 Task: Invite Team Member Softage.1@softage.net to Workspace Business Writing. Invite Team Member Softage.2@softage.net to Workspace Business Writing. Invite Team Member Softage.3@softage.net to Workspace Business Writing. Invite Team Member Softage.4@softage.net to Workspace Business Writing
Action: Mouse moved to (872, 117)
Screenshot: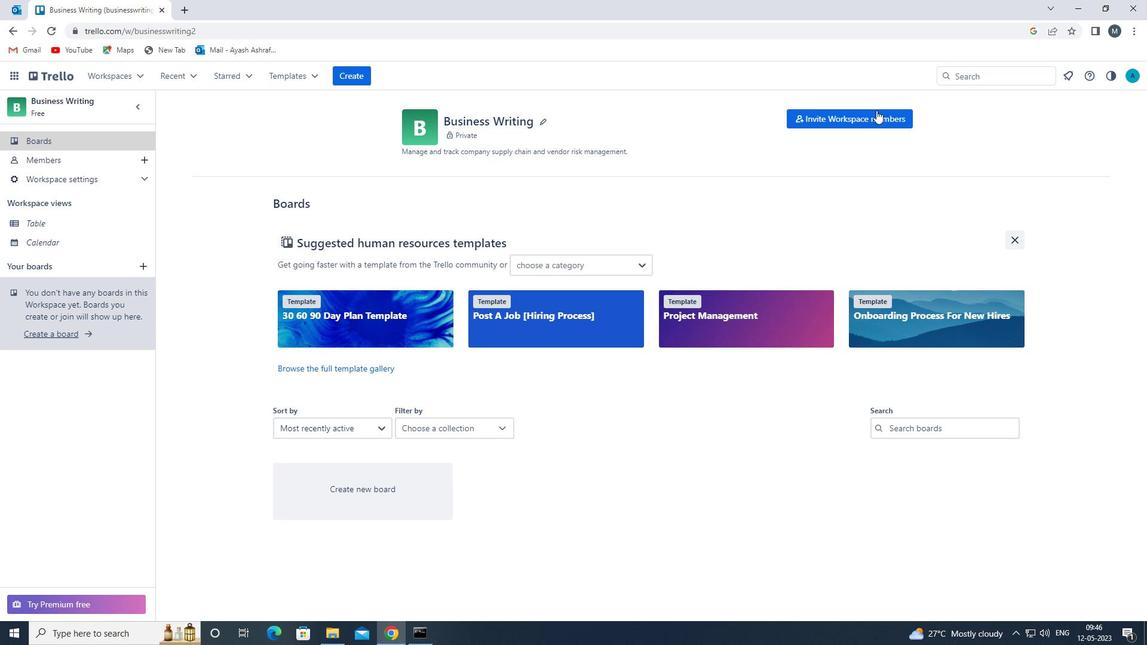 
Action: Mouse pressed left at (872, 117)
Screenshot: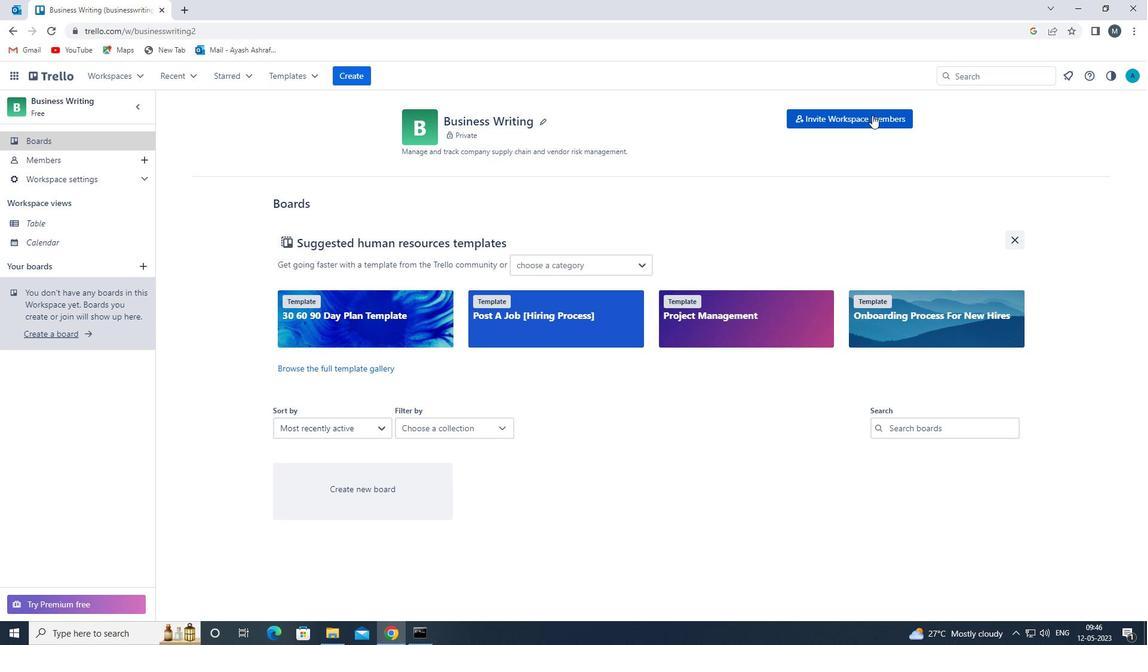 
Action: Mouse moved to (521, 337)
Screenshot: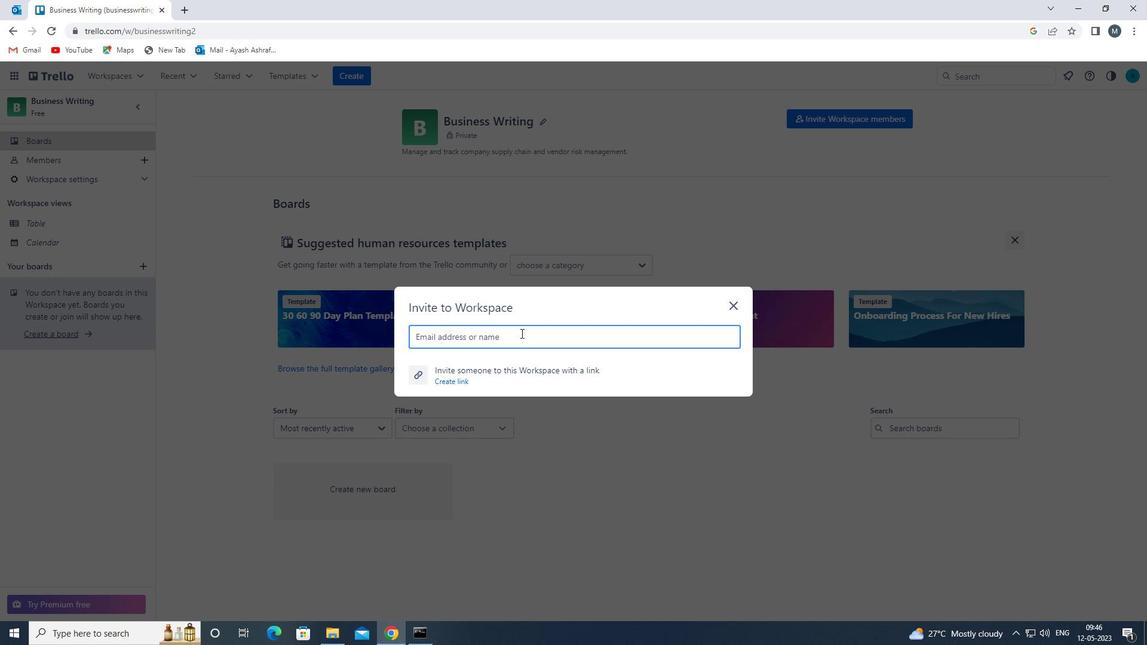 
Action: Mouse pressed left at (521, 337)
Screenshot: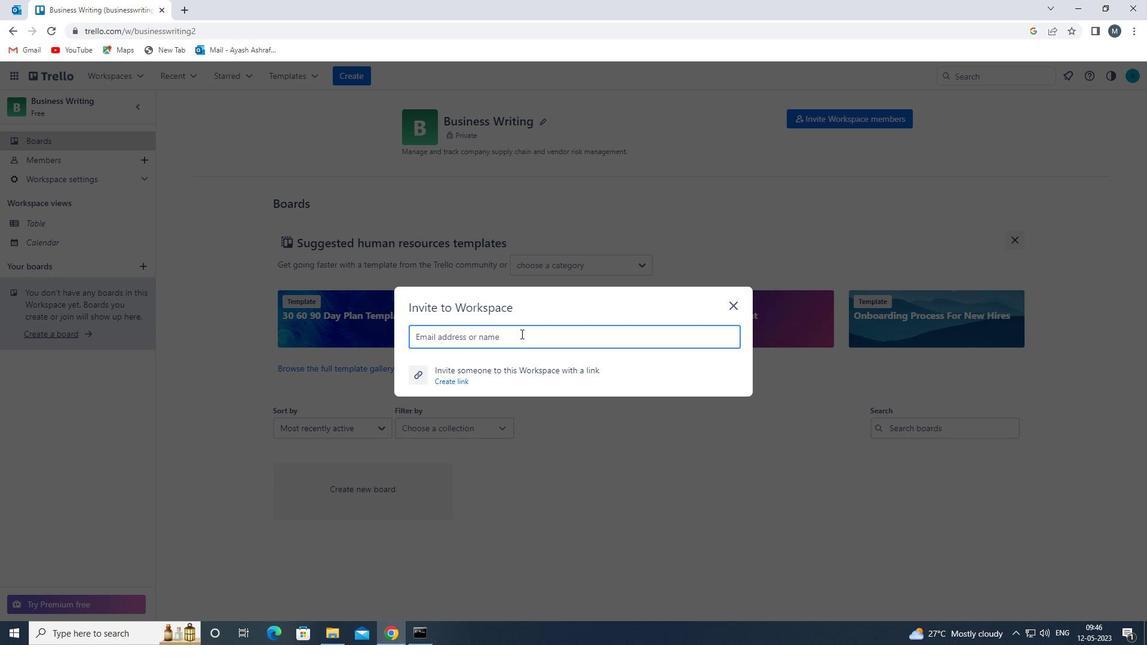 
Action: Mouse moved to (520, 338)
Screenshot: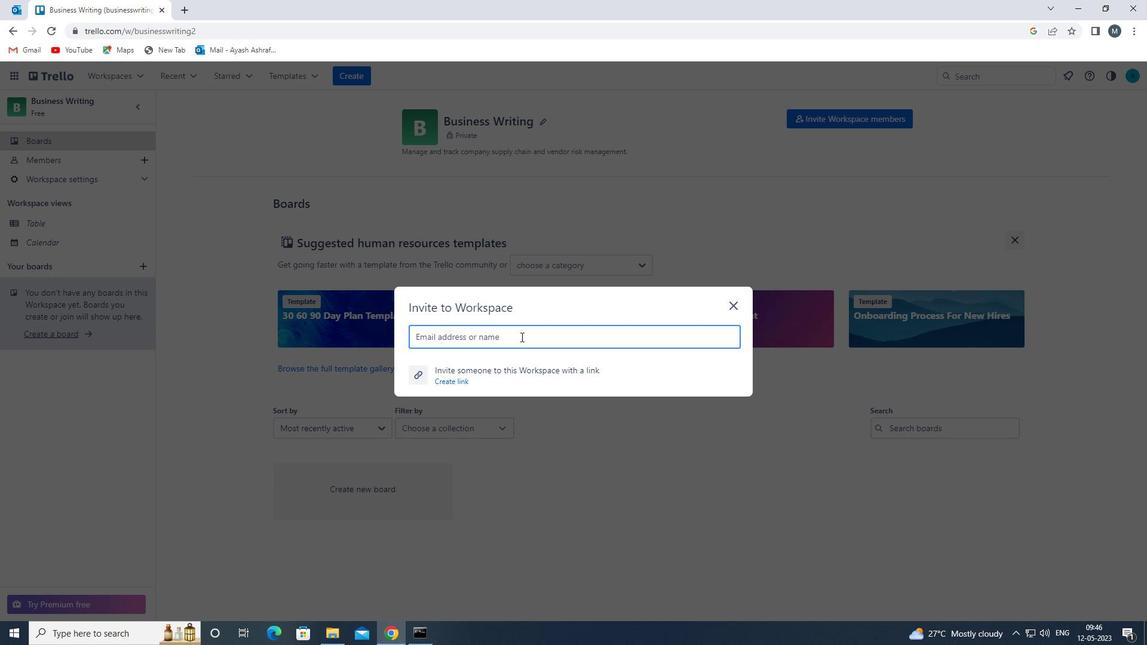 
Action: Key pressed <Key.shift>SOFTAGE.<<97>><Key.shift>@SOFTAGE.NET<Key.enter>SOFTAGE.2<Key.shift>@SOFTAGE.NET<Key.enter>SOFTAGE.3<Key.shift>@SOFTAGE.NET<Key.enter>SOFTAGE.4<Key.shift><Key.shift><Key.shift><Key.shift><Key.shift><Key.shift><Key.shift><Key.shift><Key.shift><Key.shift><Key.shift><Key.shift><Key.shift><Key.shift><Key.shift><Key.shift><Key.shift><Key.shift><Key.shift><Key.shift><Key.shift><Key.shift><Key.shift><Key.shift><Key.shift><Key.shift><Key.shift><Key.shift><Key.shift><Key.shift><Key.shift><Key.shift><Key.shift>@SOFTAH<Key.backspace>GE.NET
Screenshot: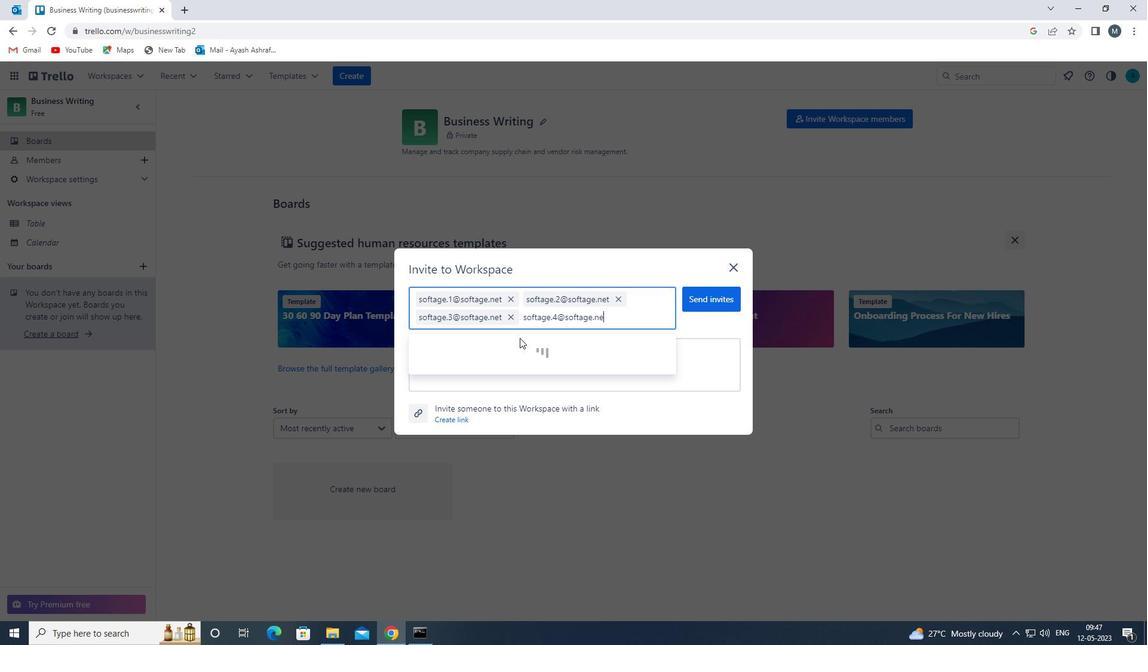 
Action: Mouse moved to (506, 351)
Screenshot: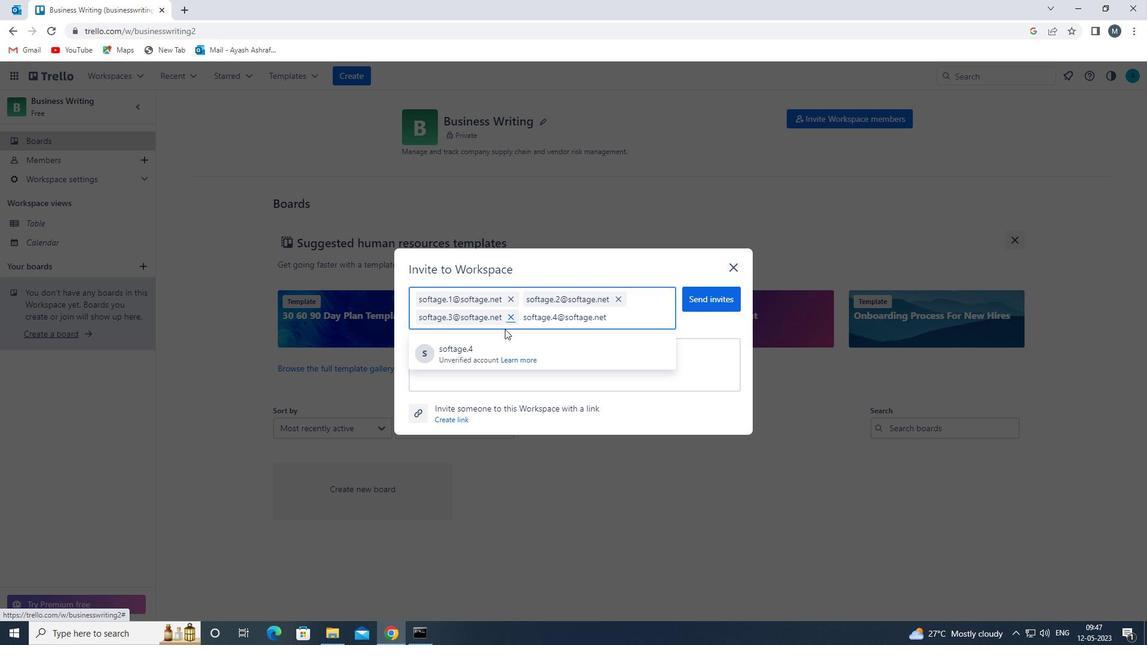 
Action: Mouse pressed left at (506, 351)
Screenshot: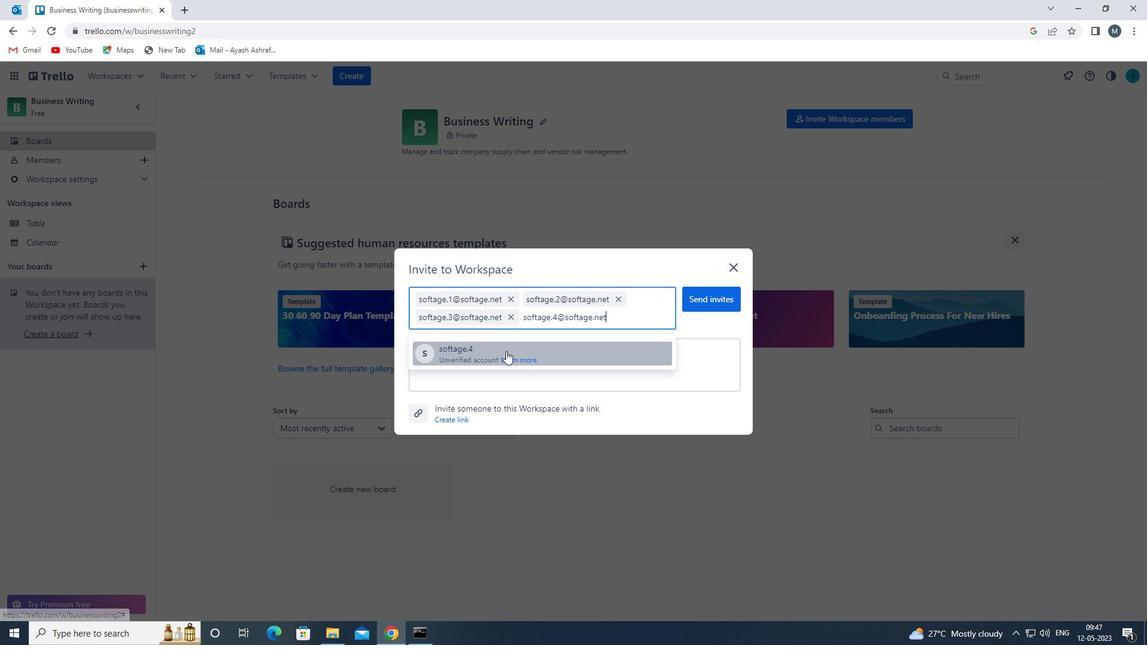 
Action: Mouse moved to (573, 309)
Screenshot: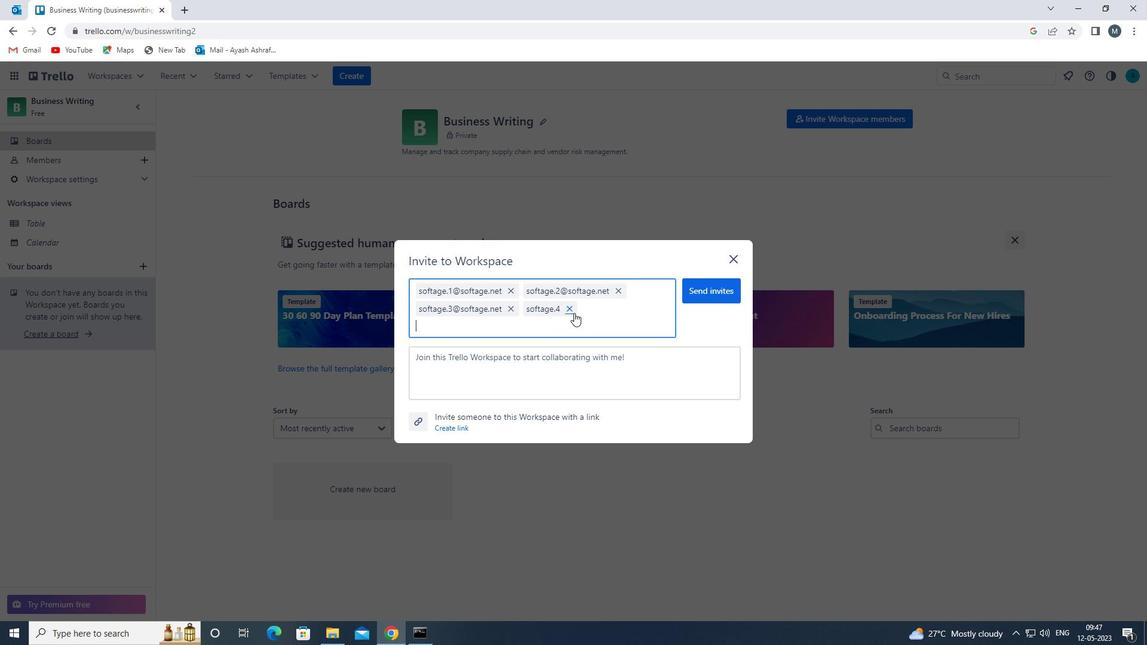 
Action: Mouse pressed left at (573, 309)
Screenshot: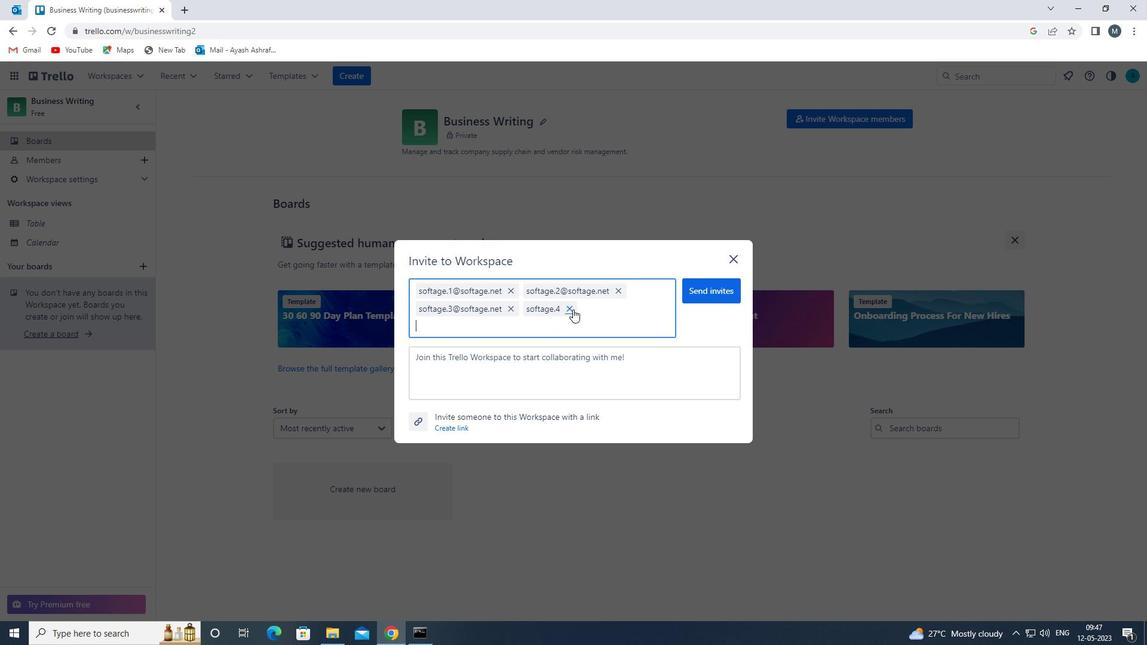 
Action: Mouse moved to (553, 316)
Screenshot: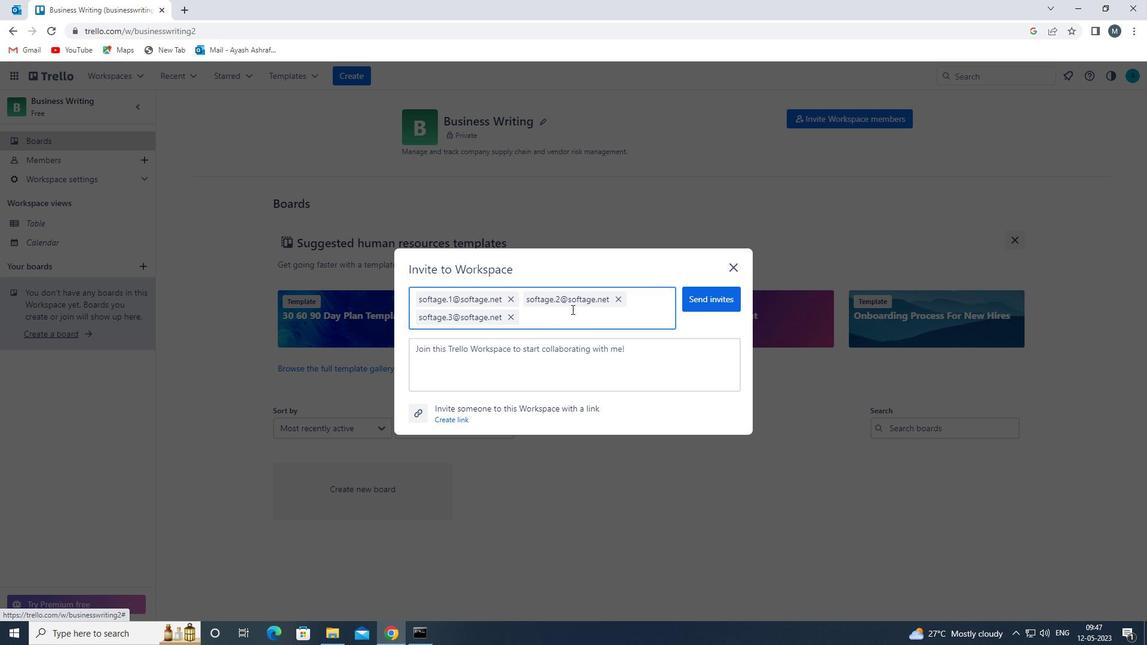 
Action: Mouse pressed left at (553, 316)
Screenshot: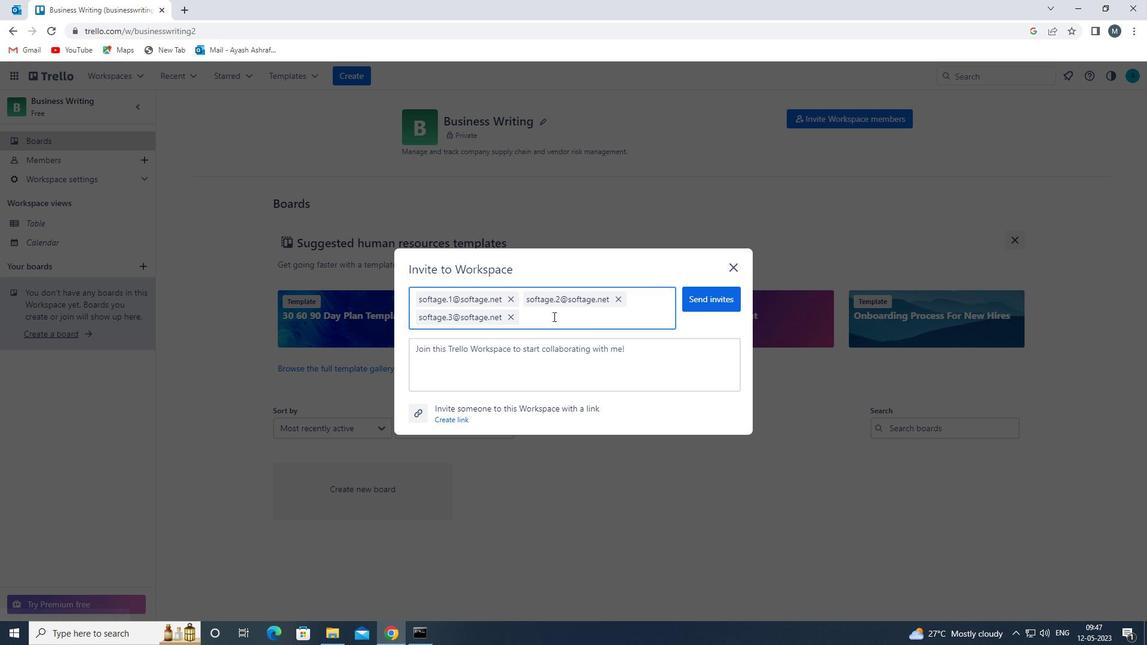 
Action: Mouse moved to (548, 319)
Screenshot: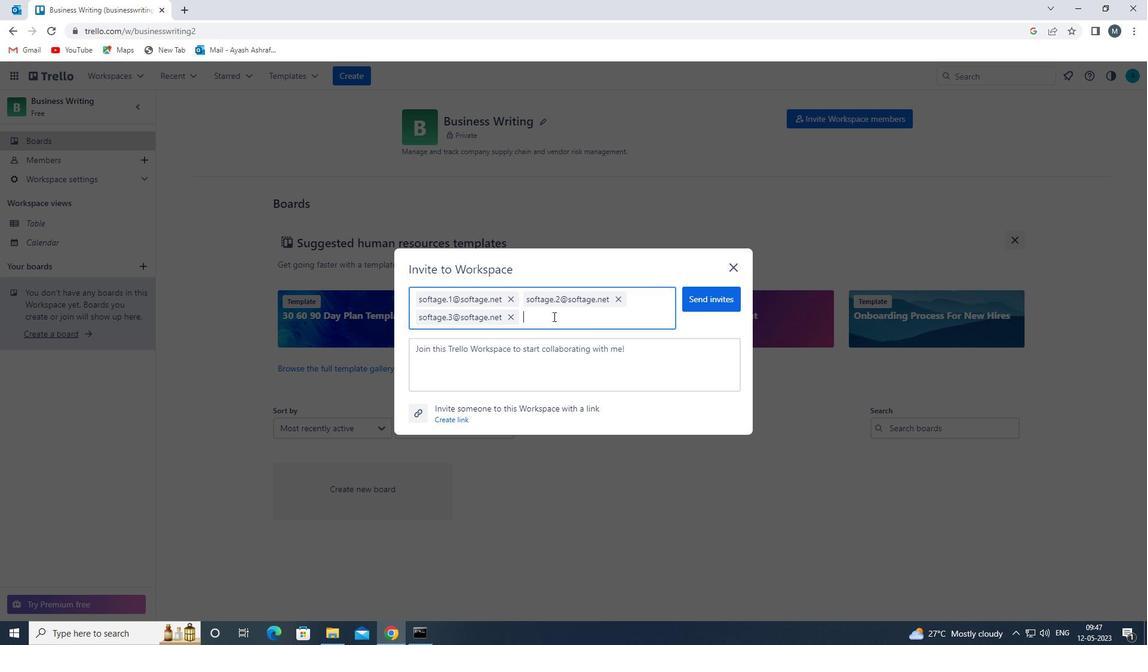 
Action: Key pressed SOFTAGE.4<Key.shift>@SOFTAGE.NET<Key.enter>
Screenshot: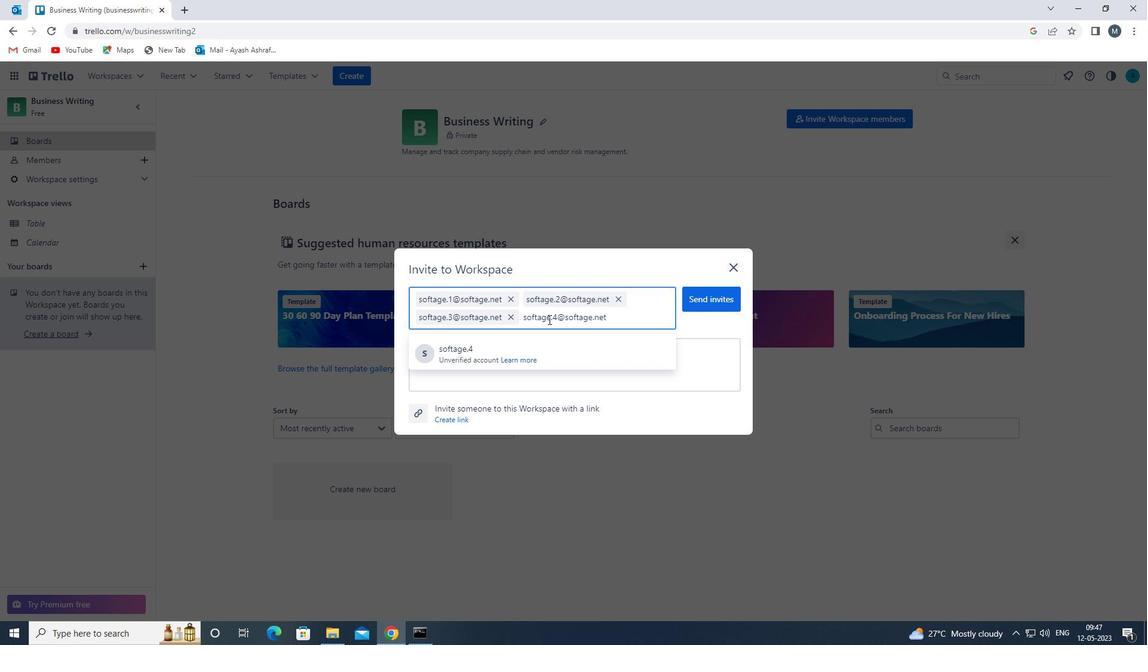 
Action: Mouse moved to (717, 293)
Screenshot: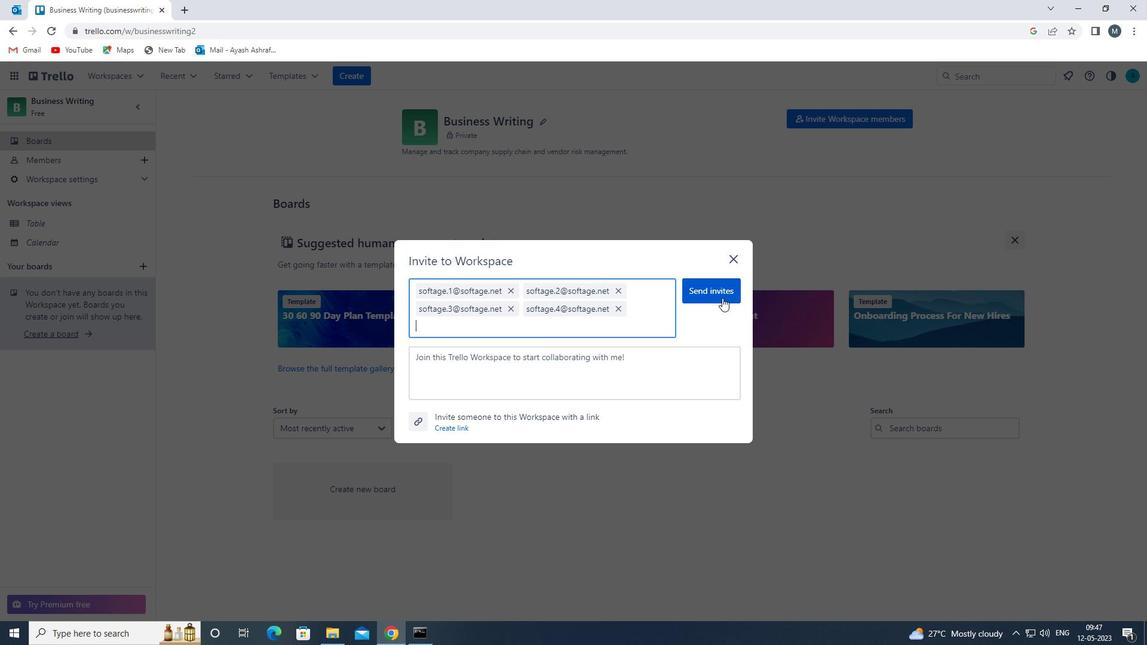 
Action: Mouse pressed left at (717, 293)
Screenshot: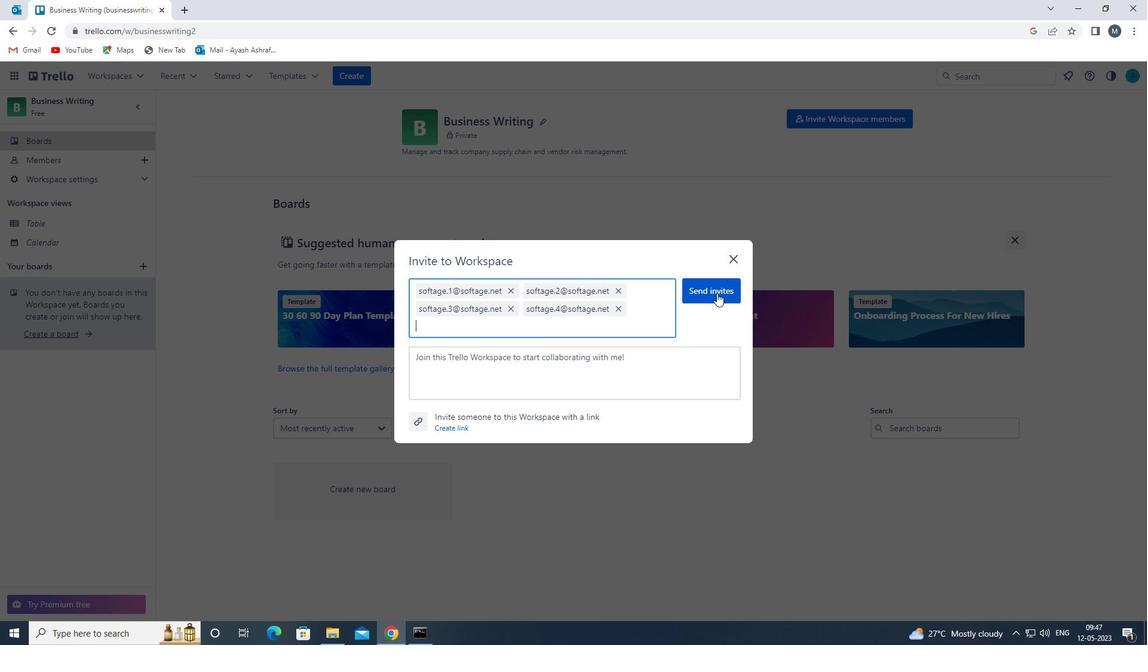 
Action: Mouse moved to (698, 257)
Screenshot: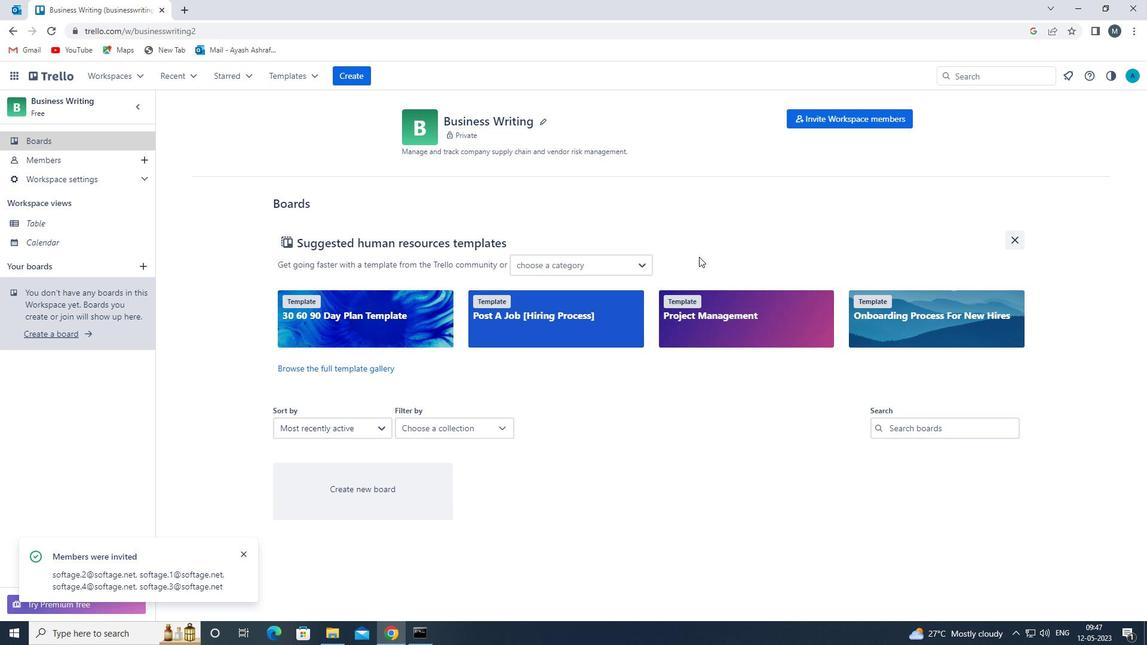
